Task: Change the "Enable Global Motion Estimation" of the Dirac video decoder using libschroedinger to 1.
Action: Mouse moved to (139, 18)
Screenshot: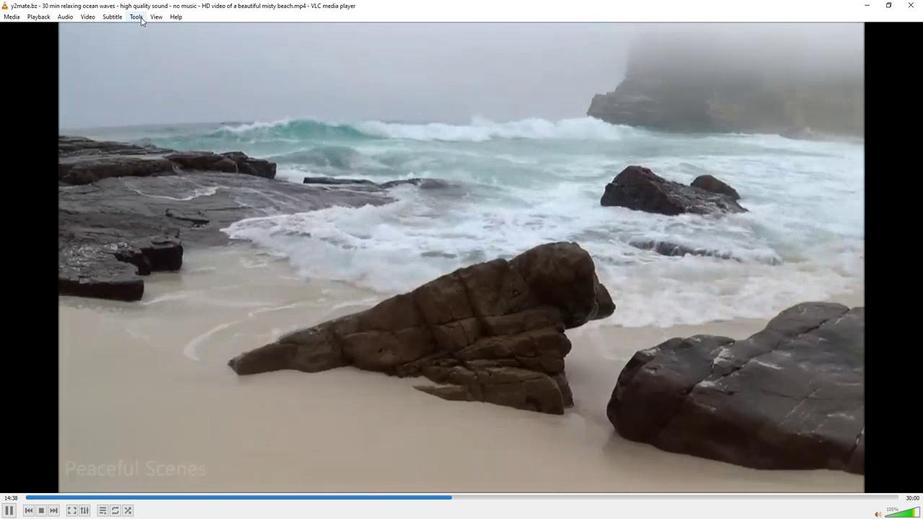 
Action: Mouse pressed left at (139, 18)
Screenshot: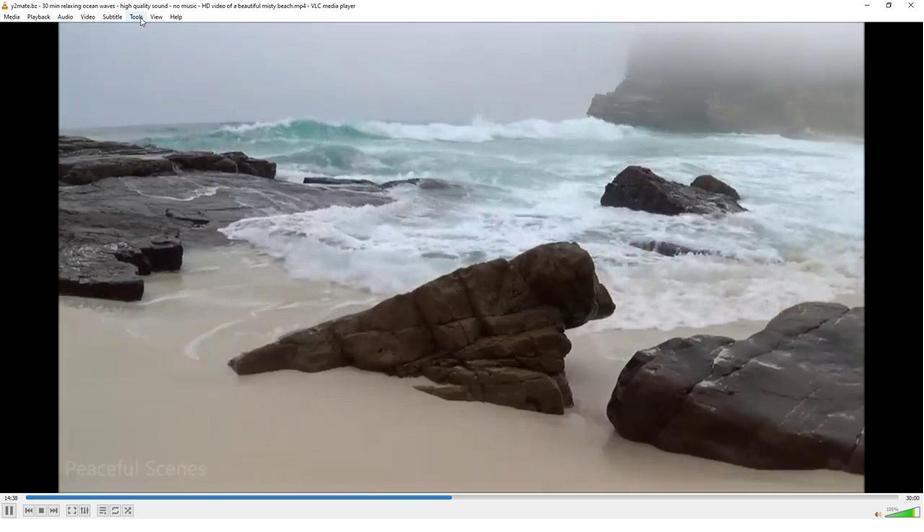
Action: Mouse moved to (159, 130)
Screenshot: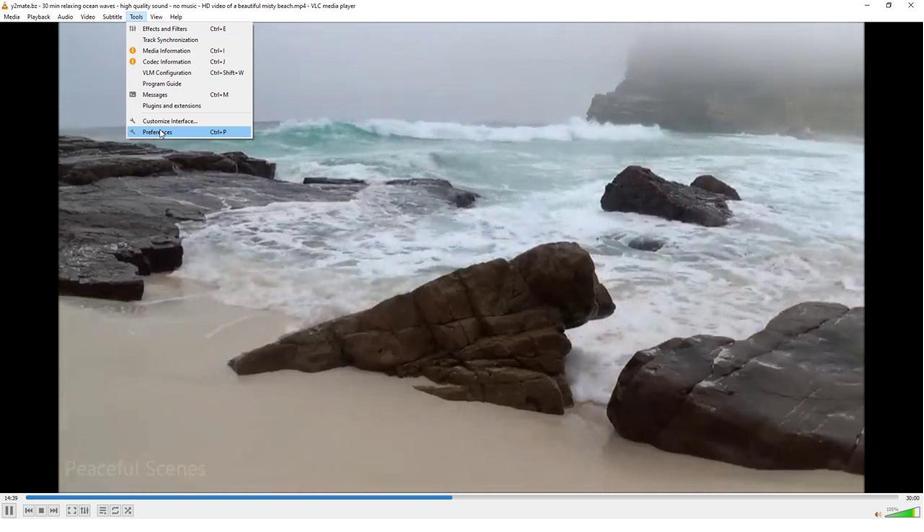 
Action: Mouse pressed left at (159, 130)
Screenshot: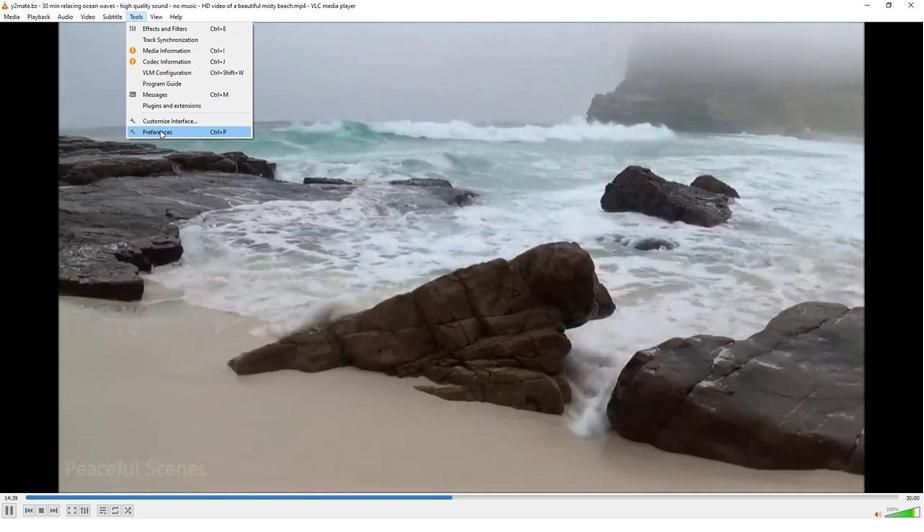 
Action: Mouse moved to (112, 398)
Screenshot: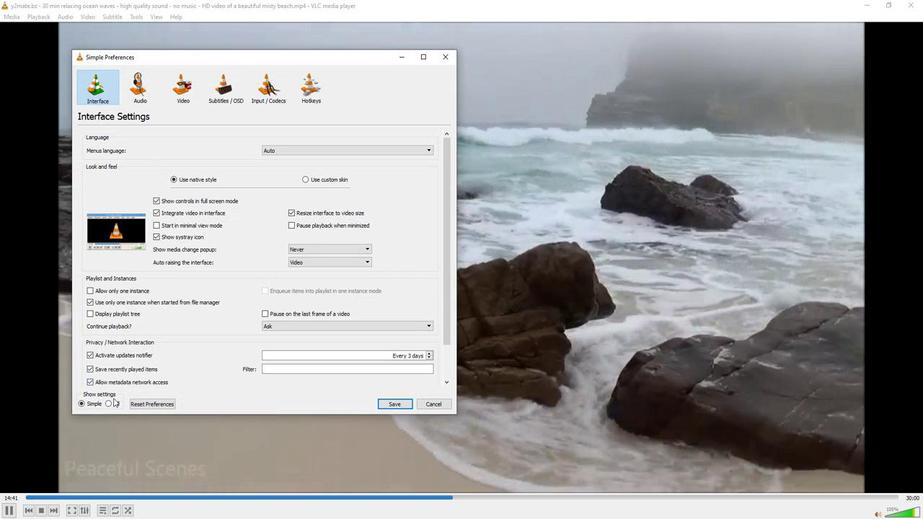 
Action: Mouse pressed left at (112, 398)
Screenshot: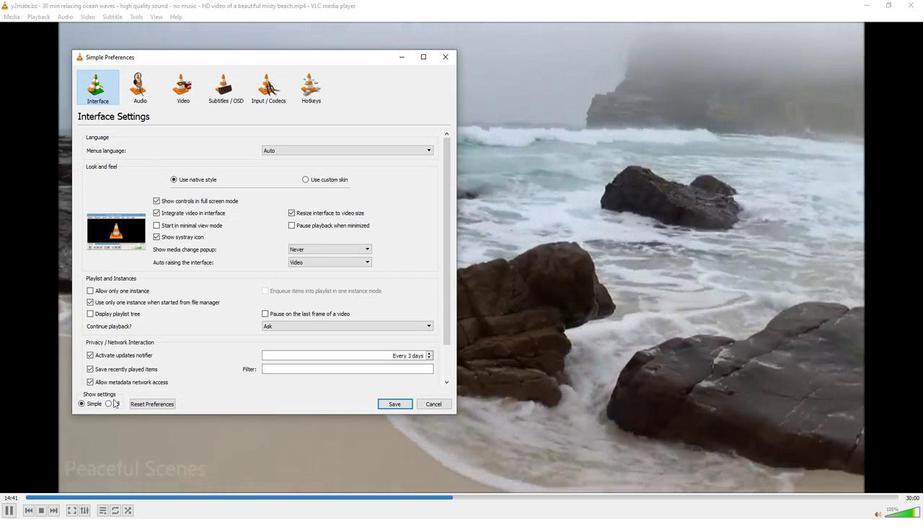 
Action: Mouse moved to (94, 310)
Screenshot: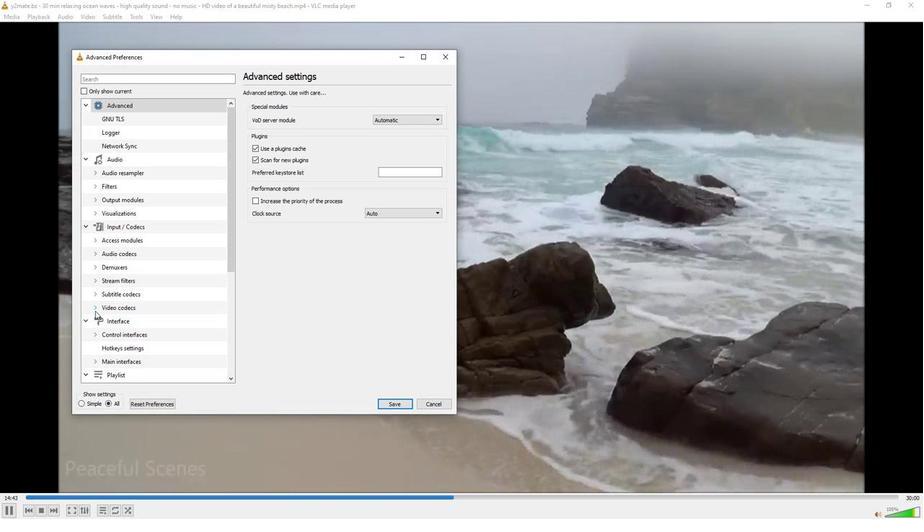 
Action: Mouse pressed left at (94, 310)
Screenshot: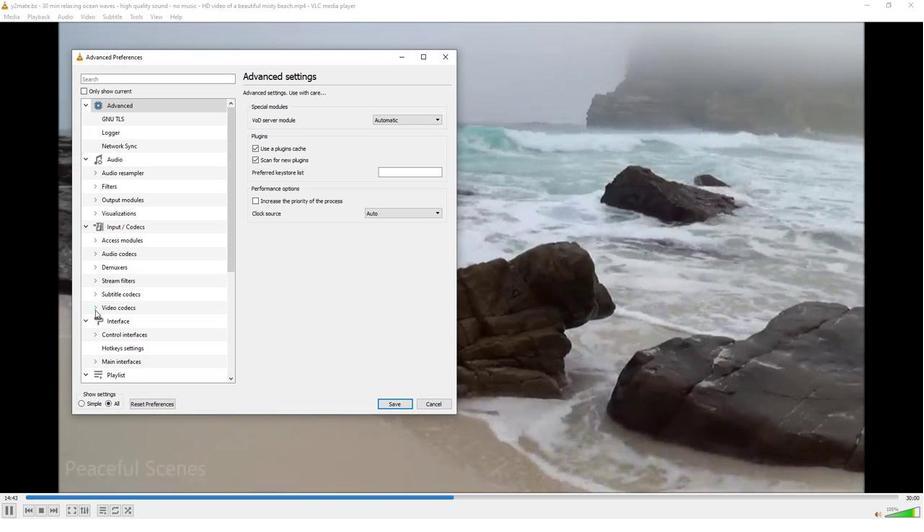 
Action: Mouse moved to (129, 374)
Screenshot: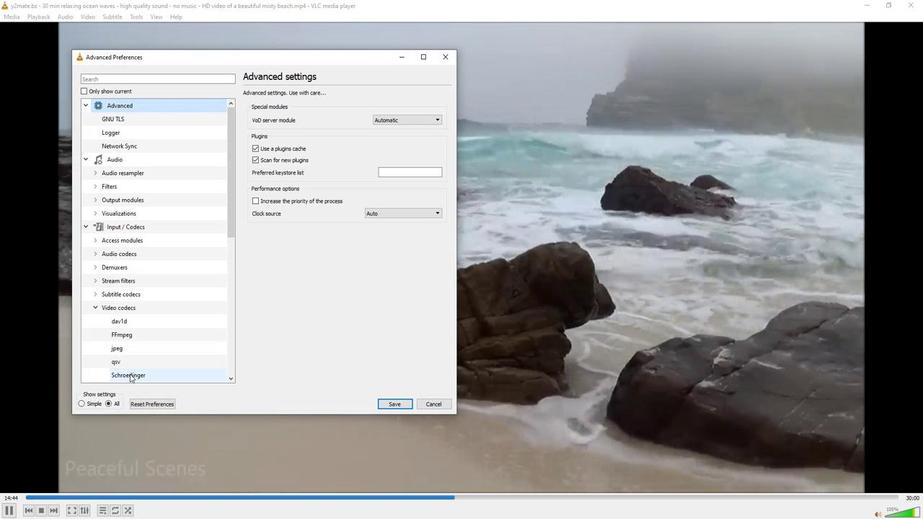 
Action: Mouse pressed left at (129, 374)
Screenshot: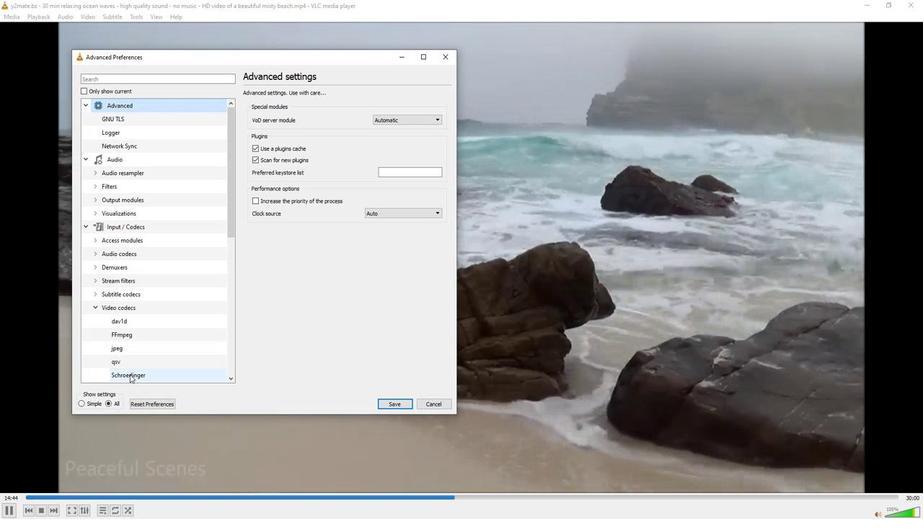 
Action: Mouse moved to (429, 326)
Screenshot: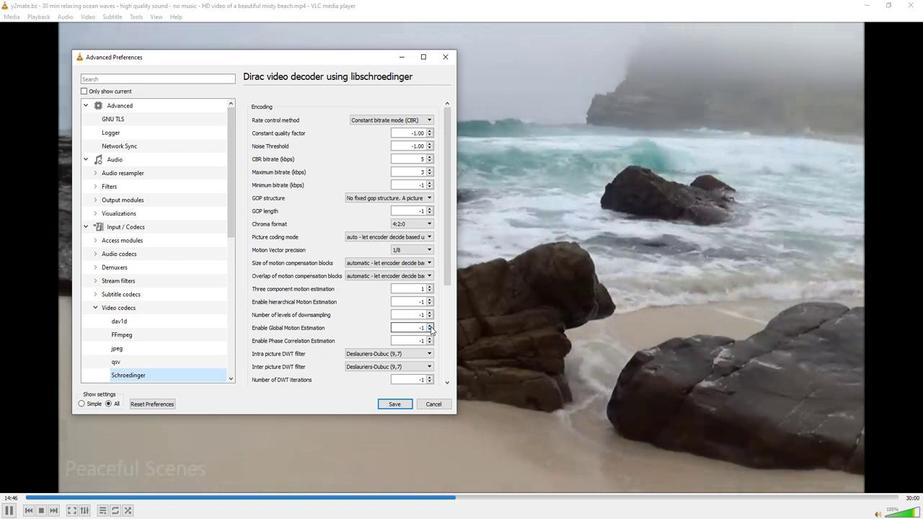 
Action: Mouse pressed left at (429, 326)
Screenshot: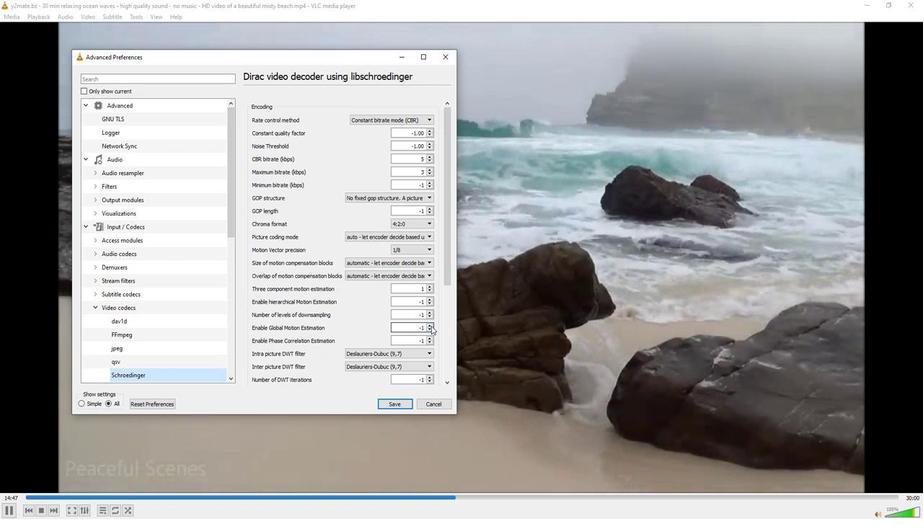 
Action: Mouse pressed left at (429, 326)
Screenshot: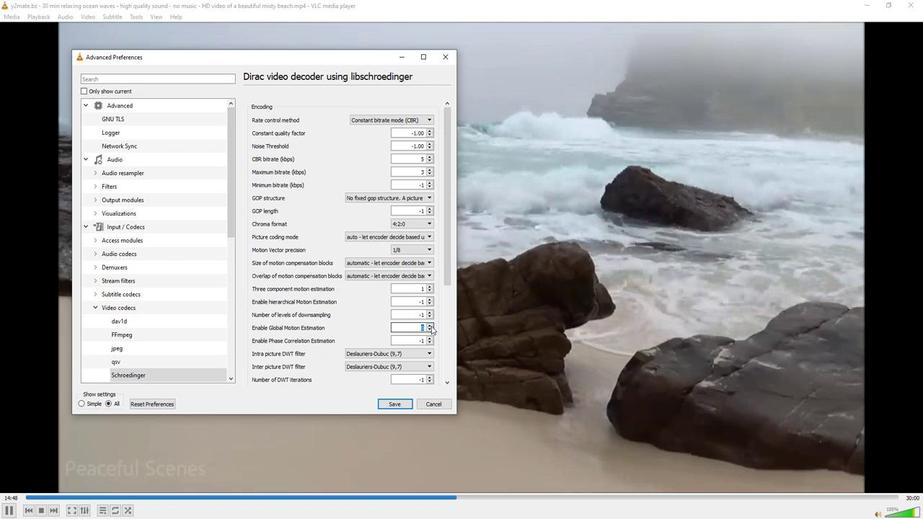 
Action: Mouse moved to (345, 341)
Screenshot: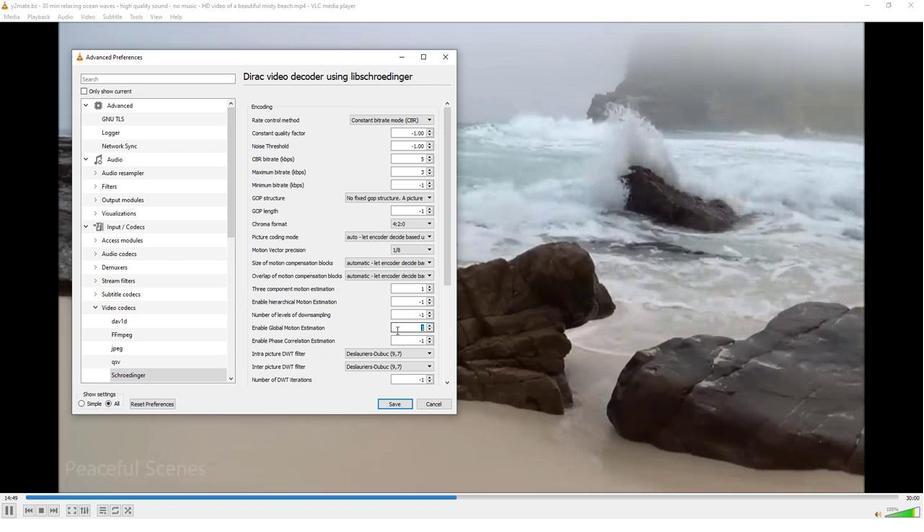 
